 Task: Select all the pages
Action: Mouse moved to (54, 82)
Screenshot: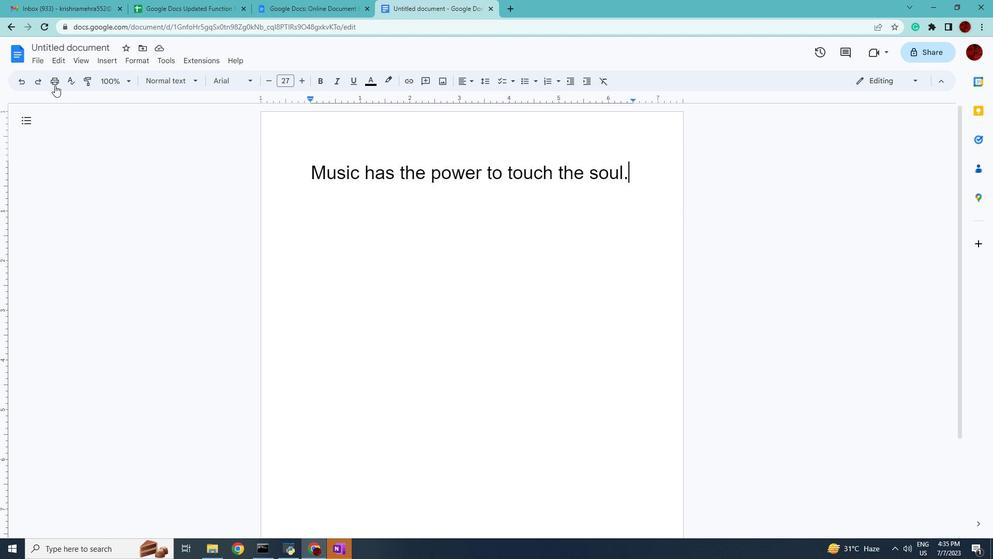 
Action: Mouse pressed left at (54, 82)
Screenshot: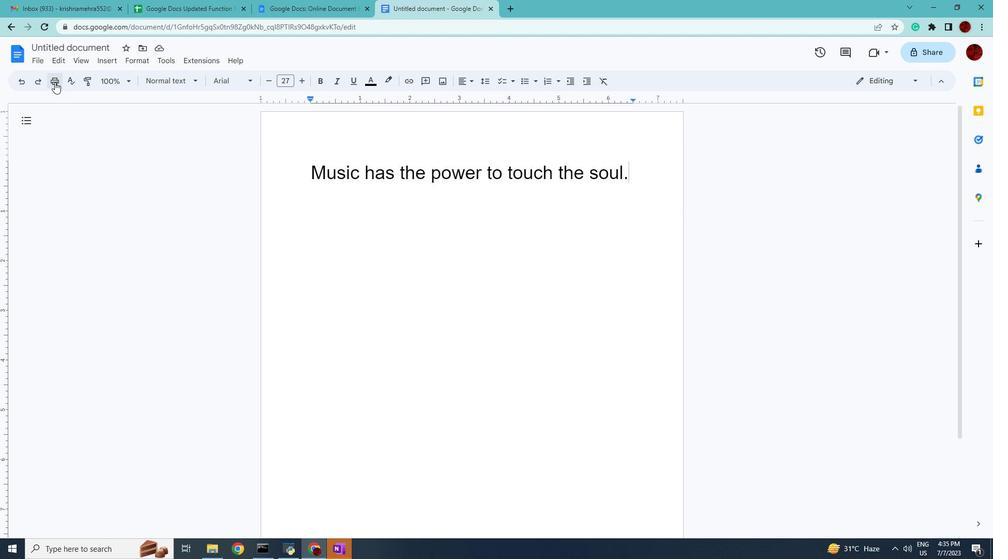 
Action: Mouse moved to (814, 107)
Screenshot: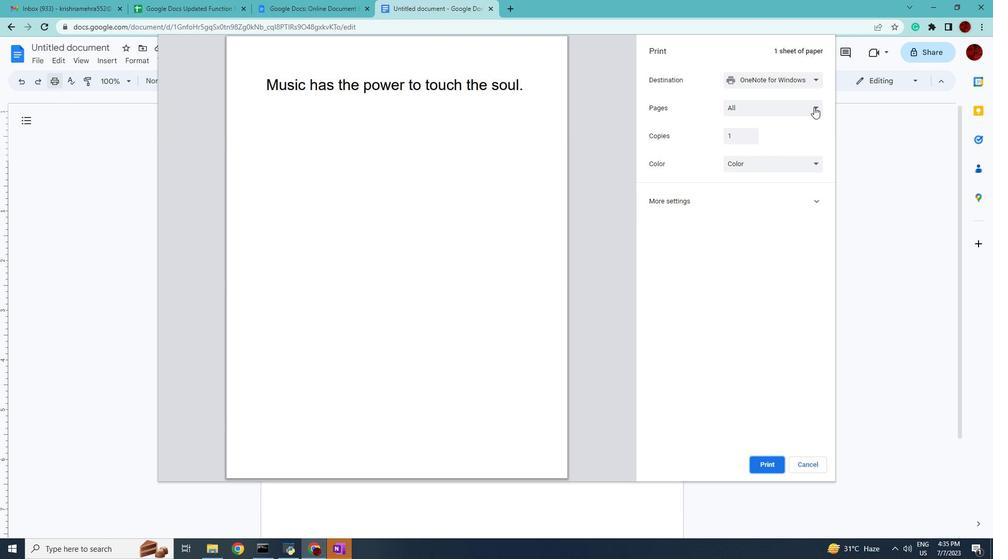 
Action: Mouse pressed left at (814, 107)
Screenshot: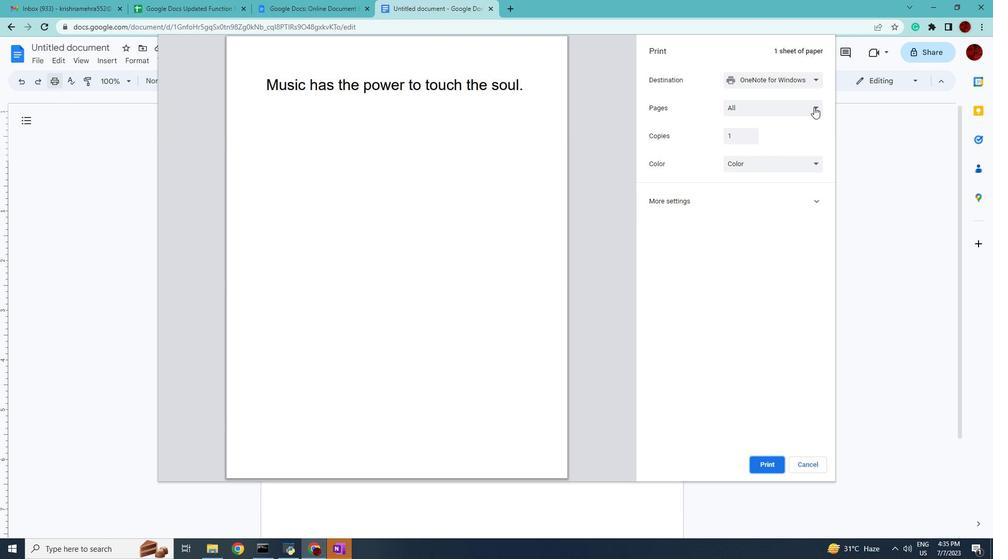 
Action: Mouse moved to (795, 120)
Screenshot: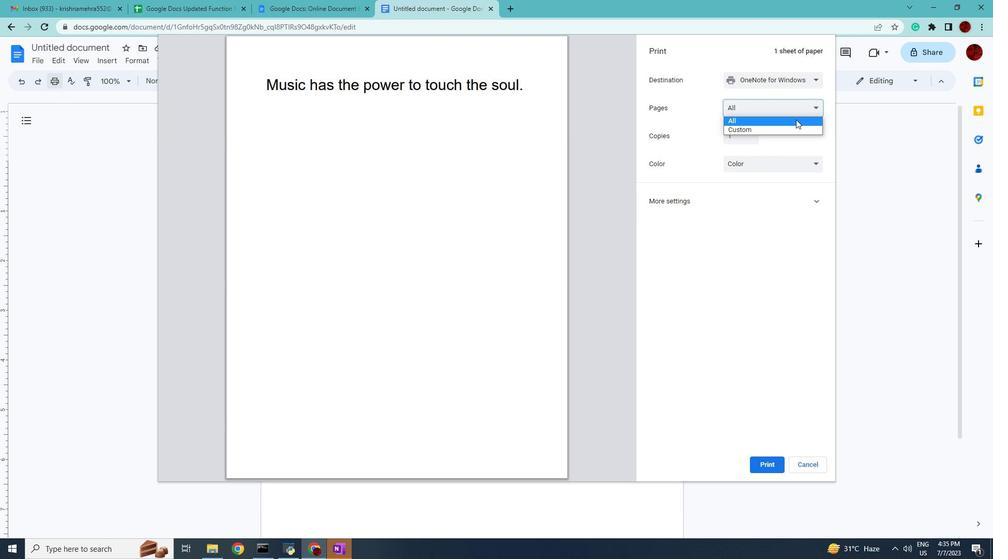 
Action: Mouse pressed left at (795, 120)
Screenshot: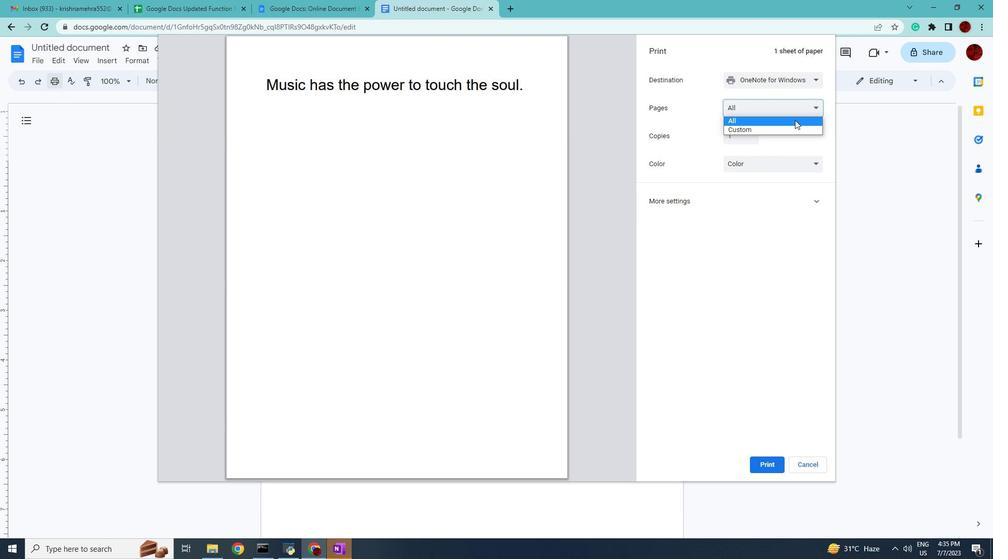 
Action: Mouse moved to (764, 465)
Screenshot: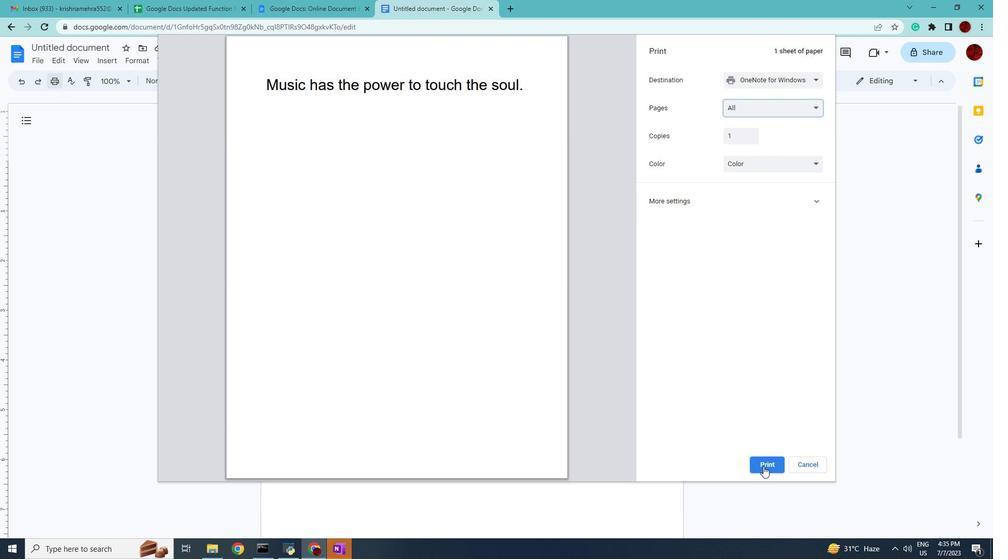 
Action: Mouse pressed left at (764, 465)
Screenshot: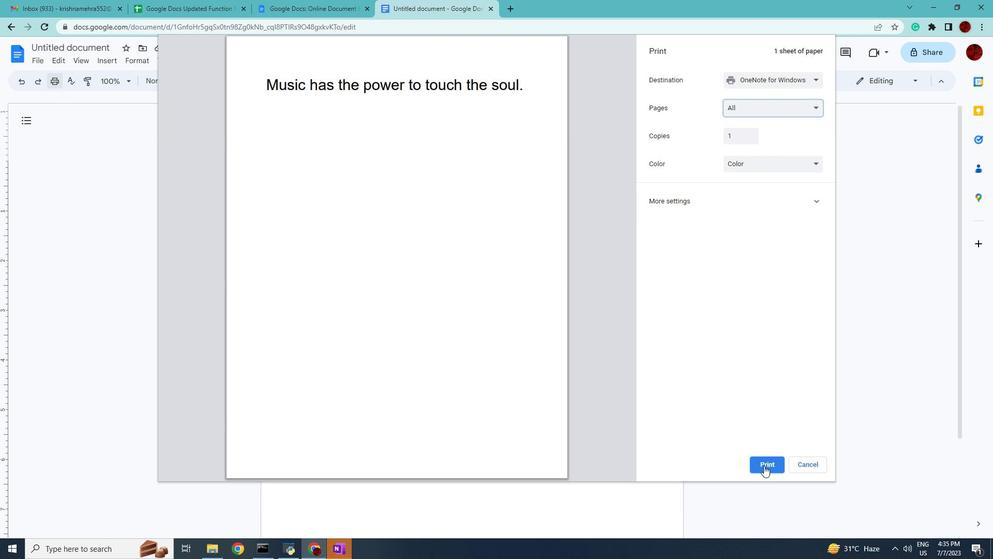 
